 Task: Add an event with the title Casual Presentation Rehearsal and Final Preparation, date '2023/12/12', time 7:00 AM to 9:00 AM, logged in from the account softage.3@softage.netand send the event invitation to softage.6@softage.net and softage.7@softage.net. Set a reminder for the event 15 minutes before
Action: Mouse moved to (118, 107)
Screenshot: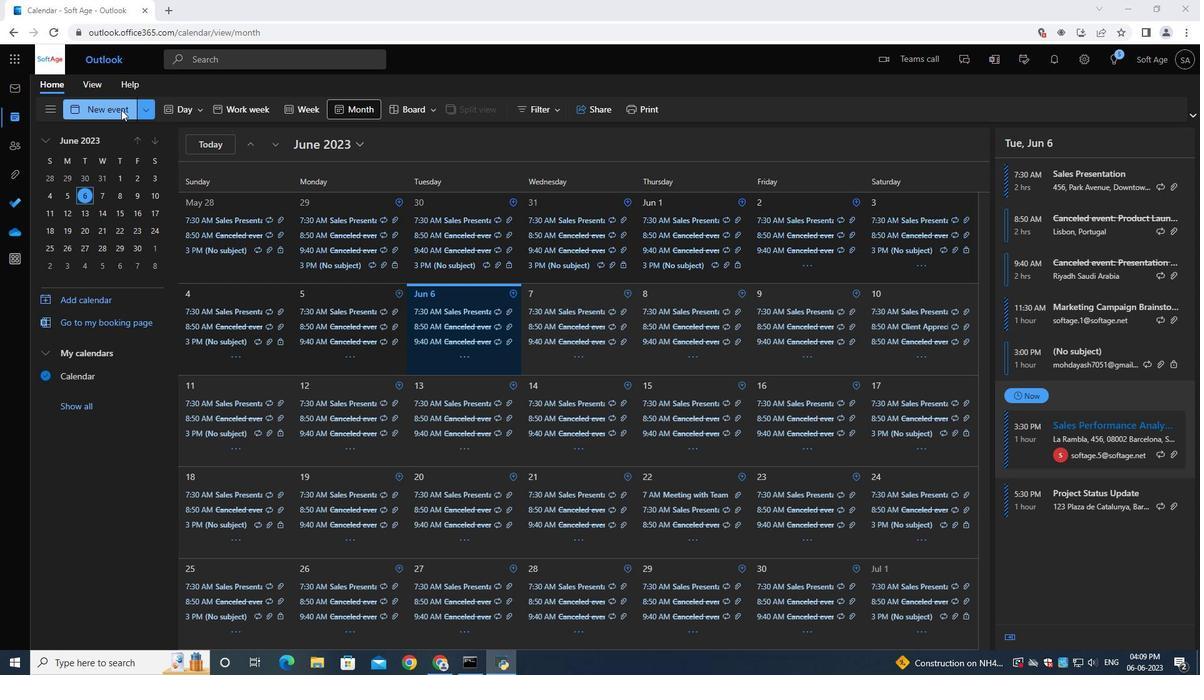 
Action: Mouse pressed left at (118, 107)
Screenshot: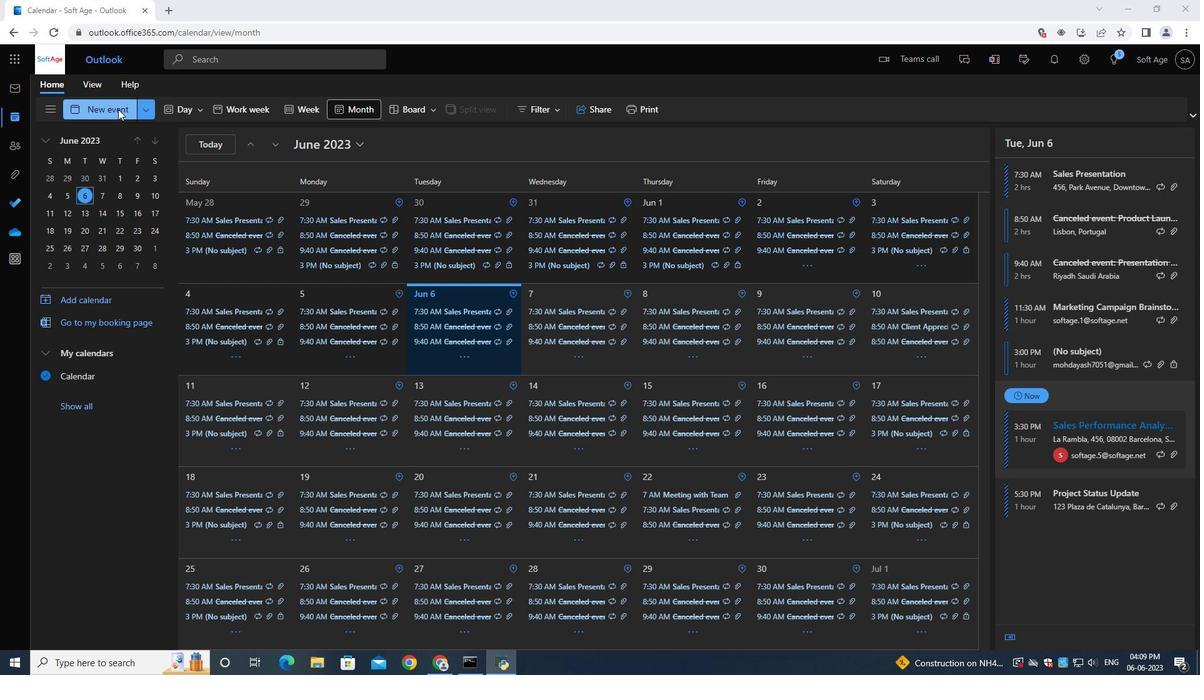 
Action: Mouse moved to (335, 194)
Screenshot: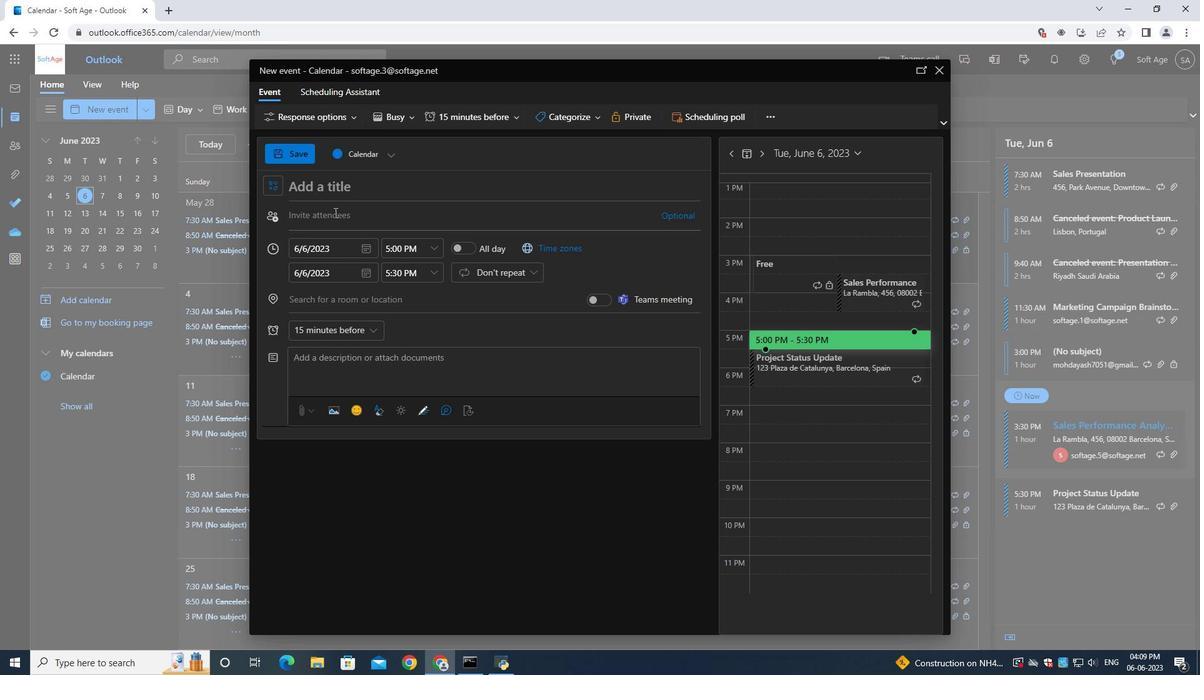 
Action: Mouse pressed left at (335, 194)
Screenshot: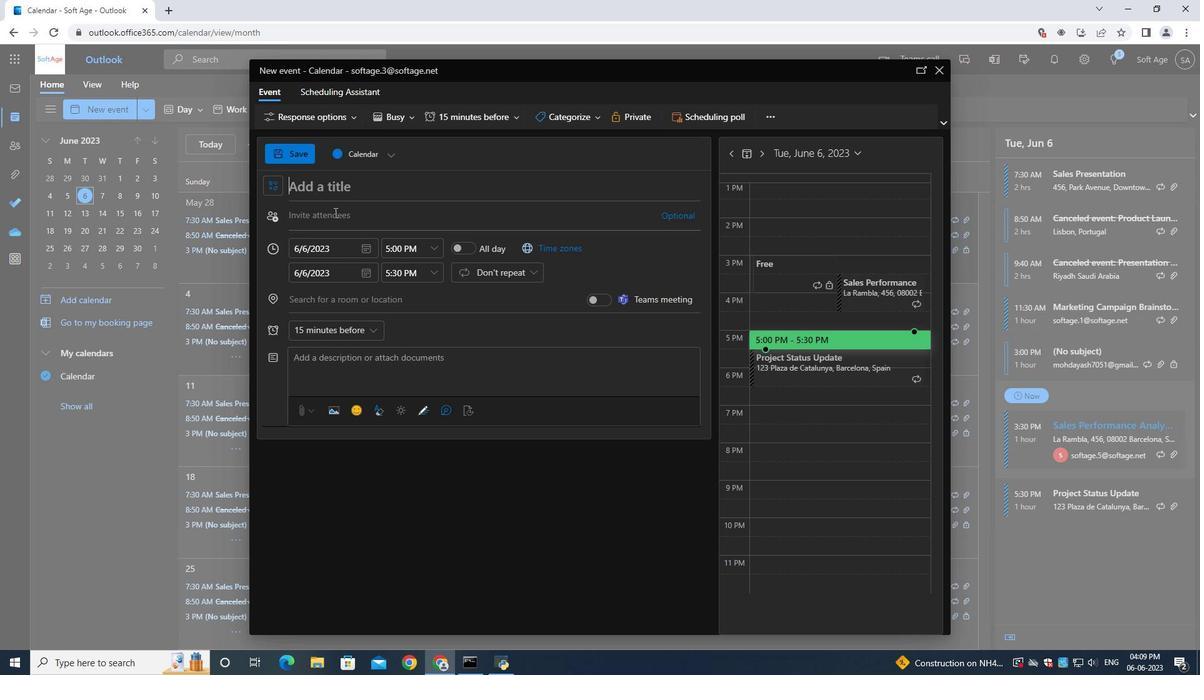 
Action: Key pressed <Key.shift><Key.shift><Key.shift><Key.shift><Key.shift><Key.shift><Key.shift>Casual<Key.space><Key.shift><Key.shift><Key.shift><Key.shift><Key.shift><Key.shift><Key.shift><Key.shift><Key.shift><Key.shift><Key.shift><Key.shift><Key.shift><Key.shift><Key.shift><Key.shift><Key.shift><Key.shift><Key.shift><Key.shift>Presentation<Key.space><Key.shift>P<Key.backspace><Key.shift><Key.shift><Key.shift><Key.shift><Key.shift><Key.shift><Key.shift><Key.shift><Key.shift><Key.shift><Key.shift><Key.shift><Key.shift><Key.shift><Key.shift><Key.shift><Key.shift>Rehearsal<Key.space>and<Key.space><Key.shift><Key.shift><Key.shift><Key.shift><Key.shift><Key.shift><Key.shift>Final<Key.space><Key.shift><Key.shift><Key.shift><Key.shift><Key.shift><Key.shift><Key.shift><Key.shift><Key.shift><Key.shift><Key.shift><Key.shift><Key.shift><Key.shift><Key.shift><Key.shift><Key.shift><Key.shift><Key.shift><Key.shift><Key.shift>Preparation<Key.space>
Screenshot: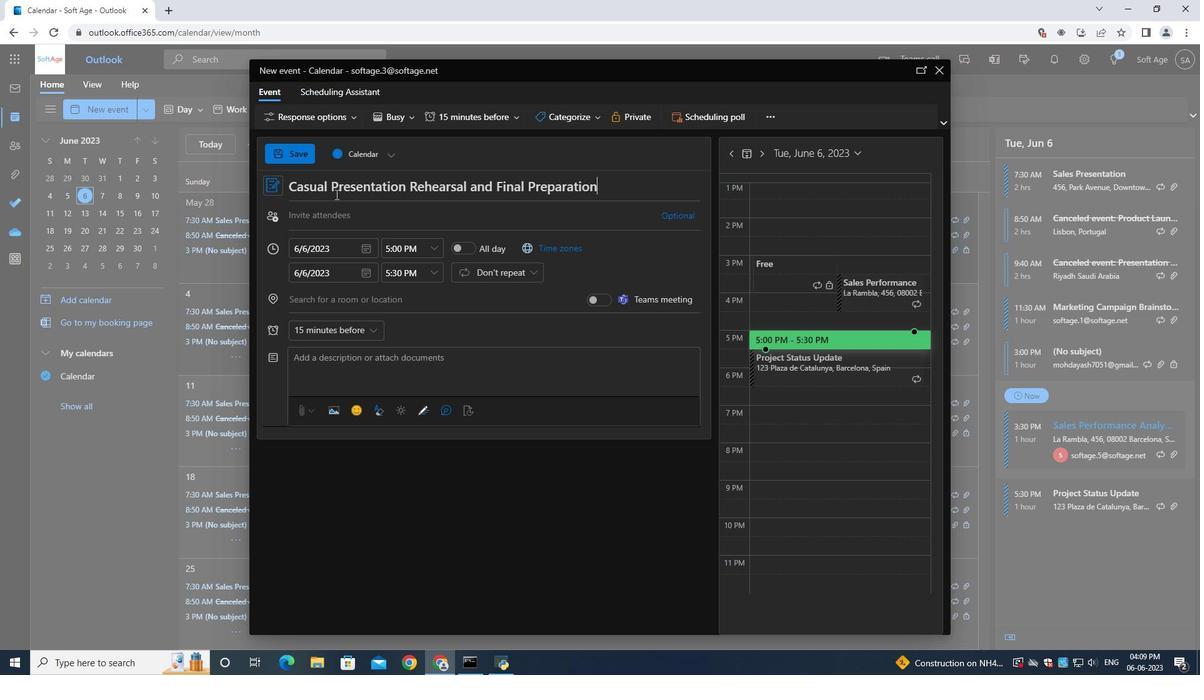 
Action: Mouse moved to (366, 250)
Screenshot: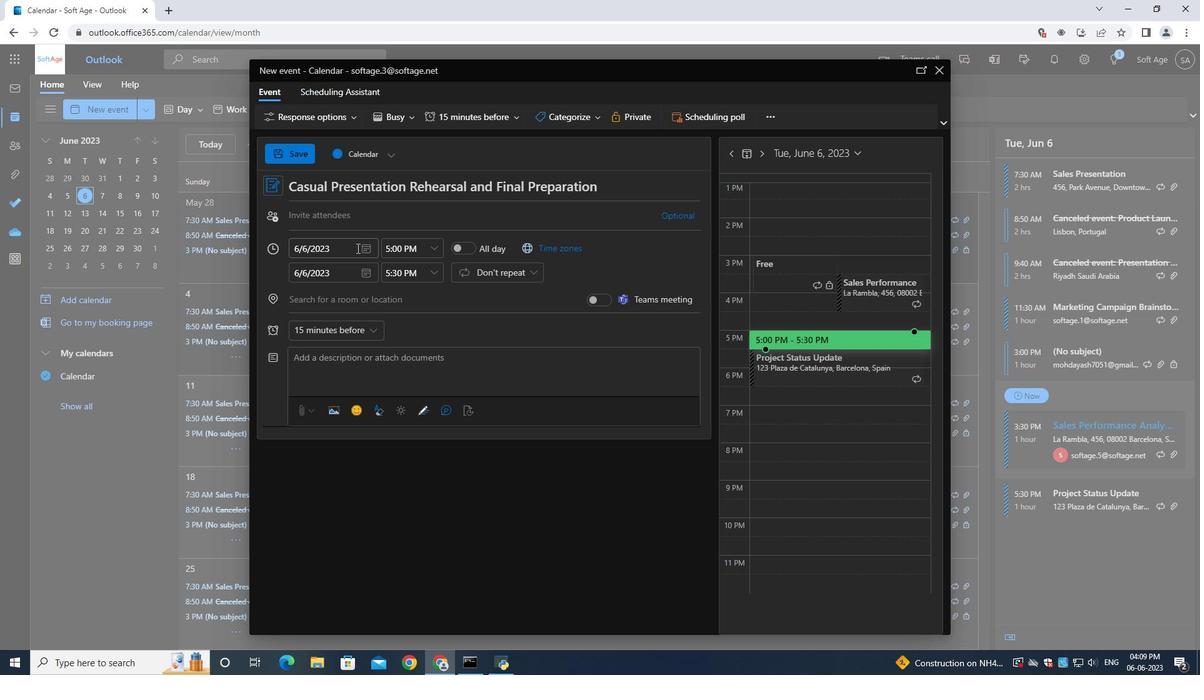 
Action: Mouse pressed left at (366, 250)
Screenshot: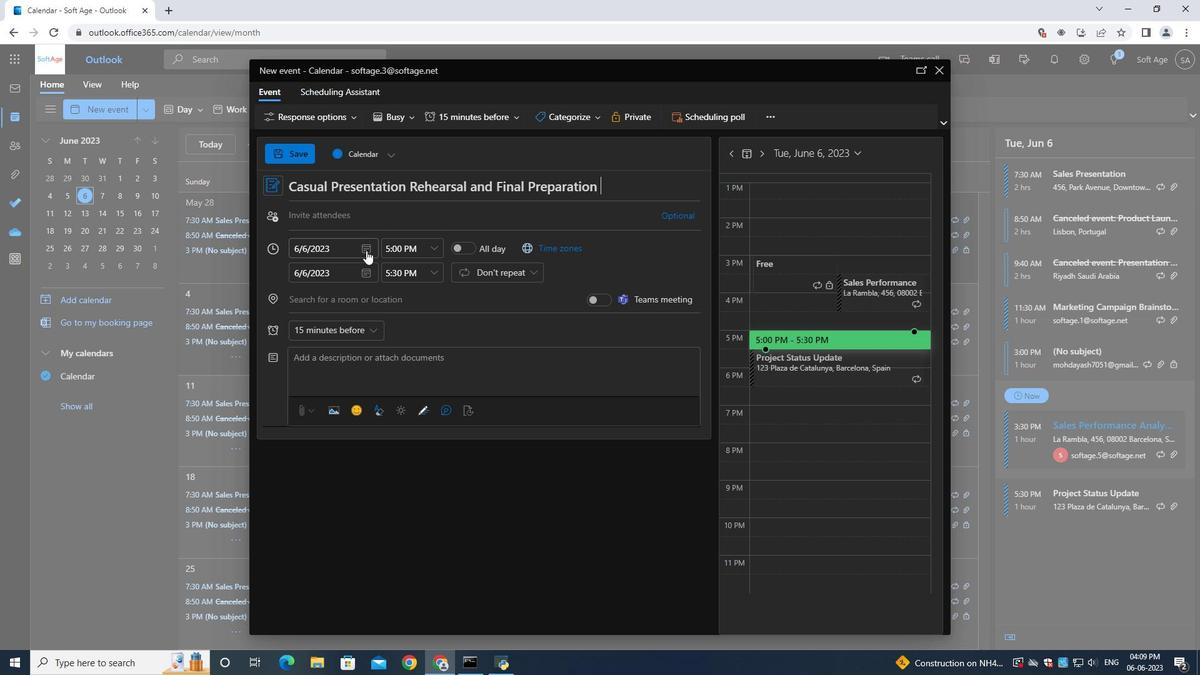 
Action: Mouse moved to (409, 280)
Screenshot: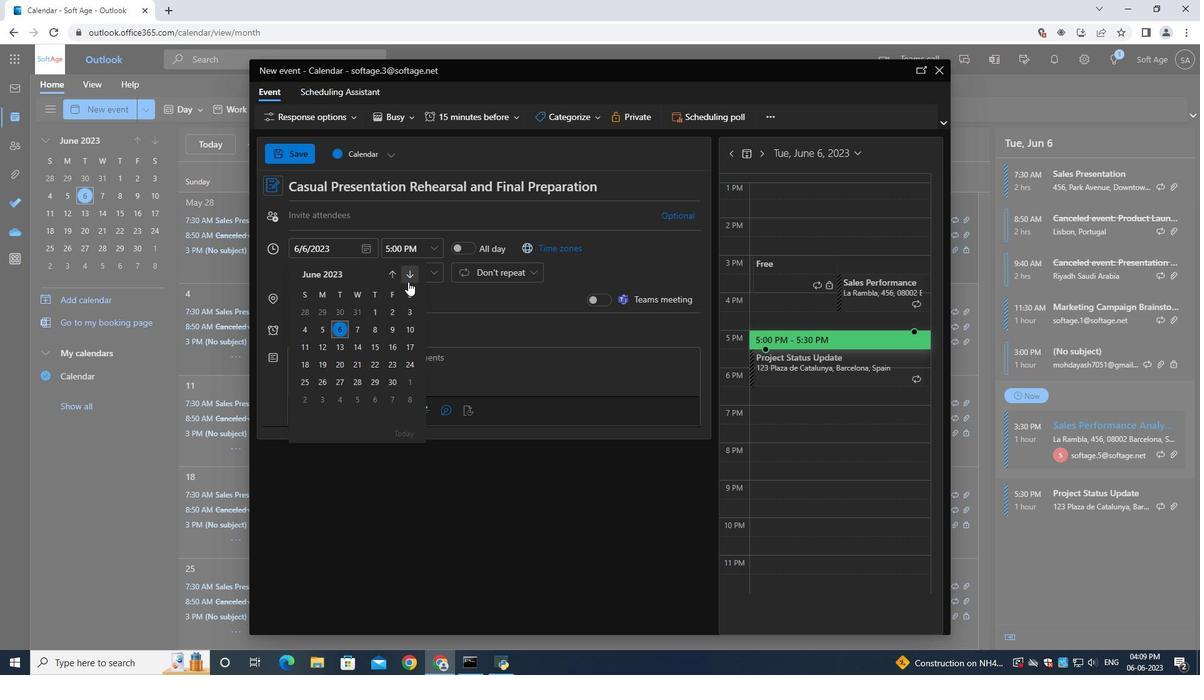 
Action: Mouse pressed left at (409, 280)
Screenshot: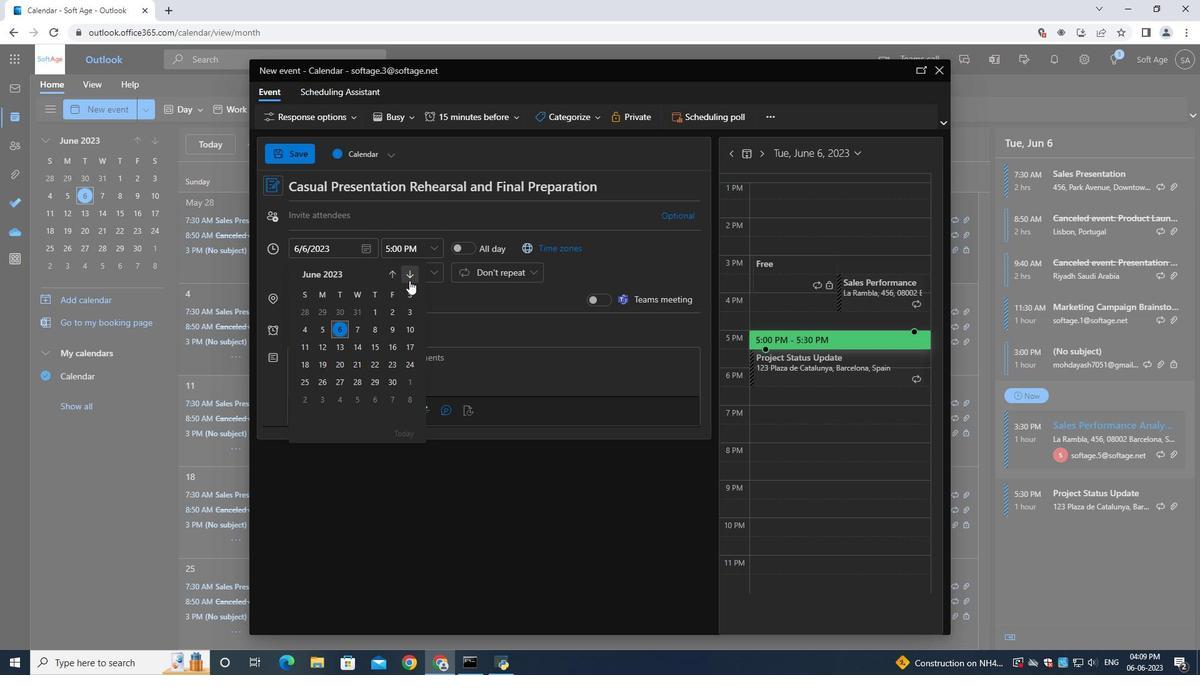 
Action: Mouse moved to (409, 276)
Screenshot: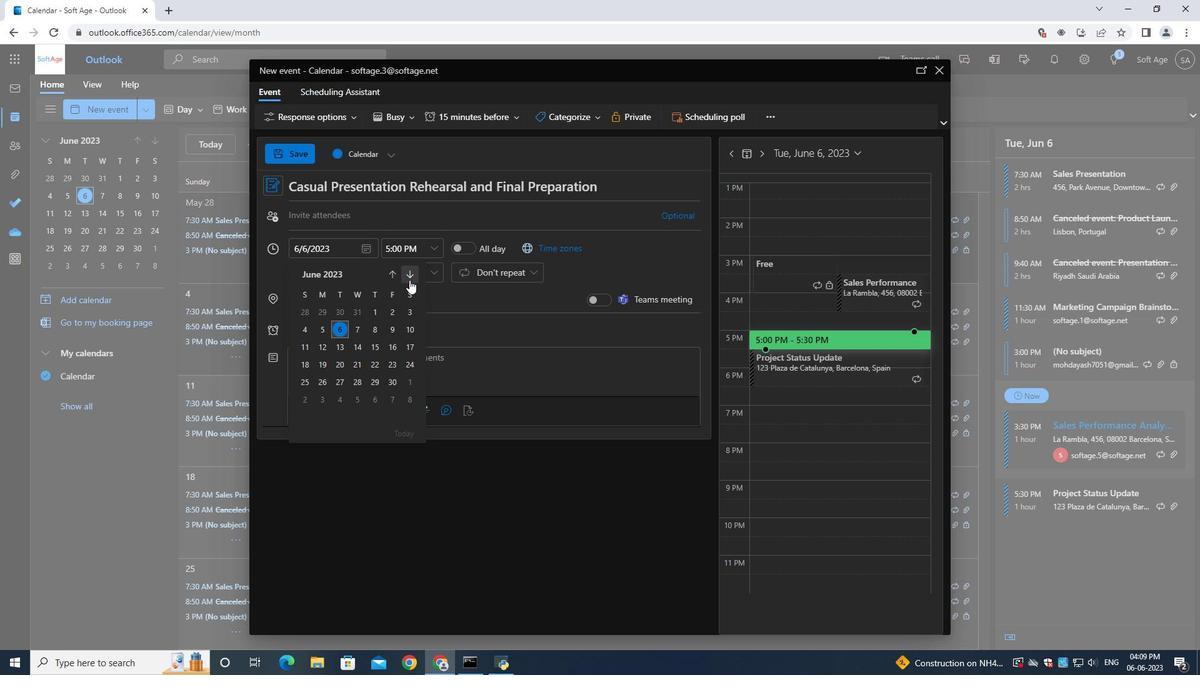 
Action: Mouse pressed left at (409, 276)
Screenshot: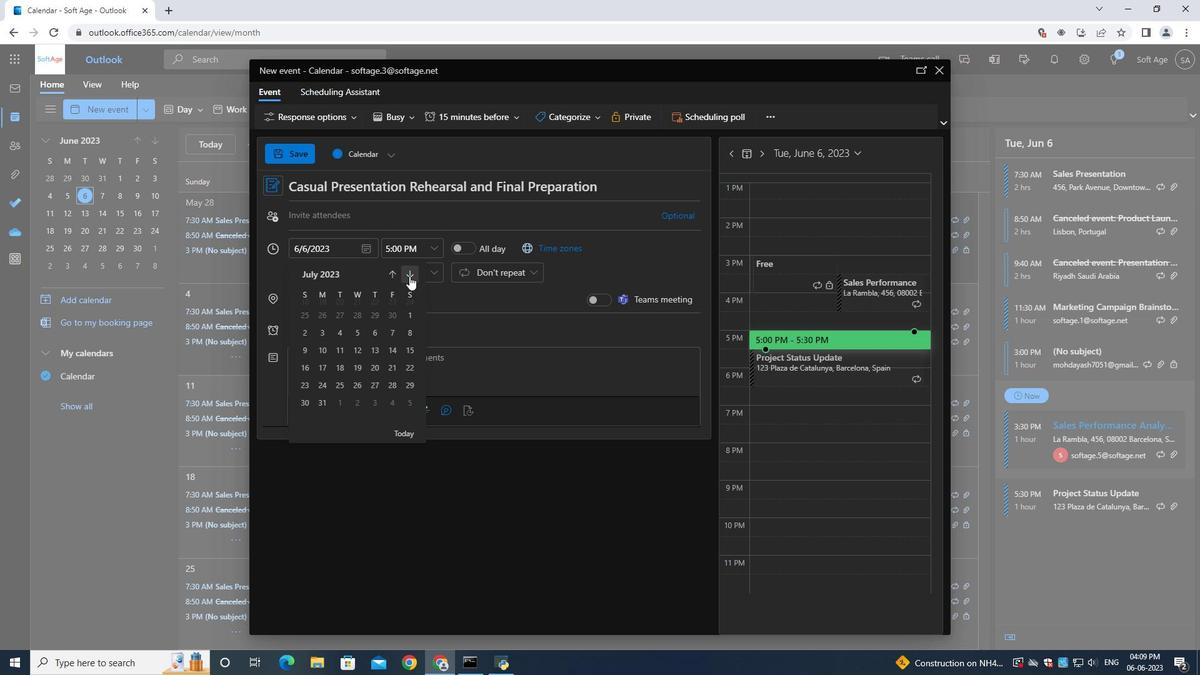 
Action: Mouse pressed left at (409, 276)
Screenshot: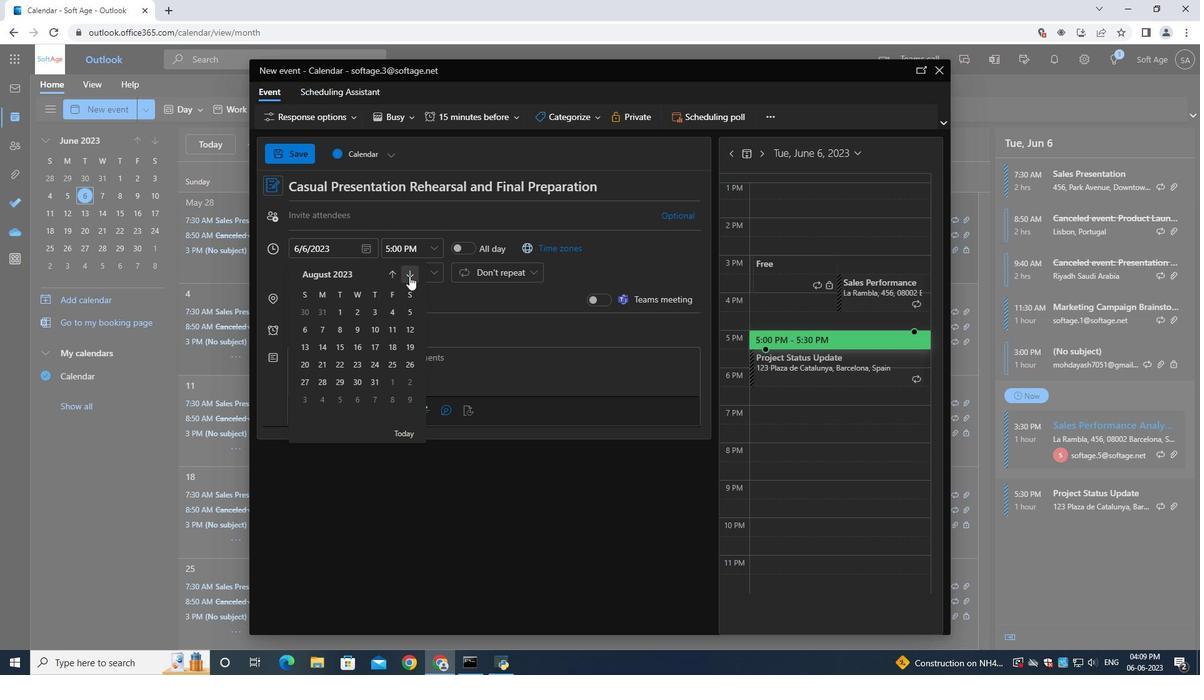 
Action: Mouse pressed left at (409, 276)
Screenshot: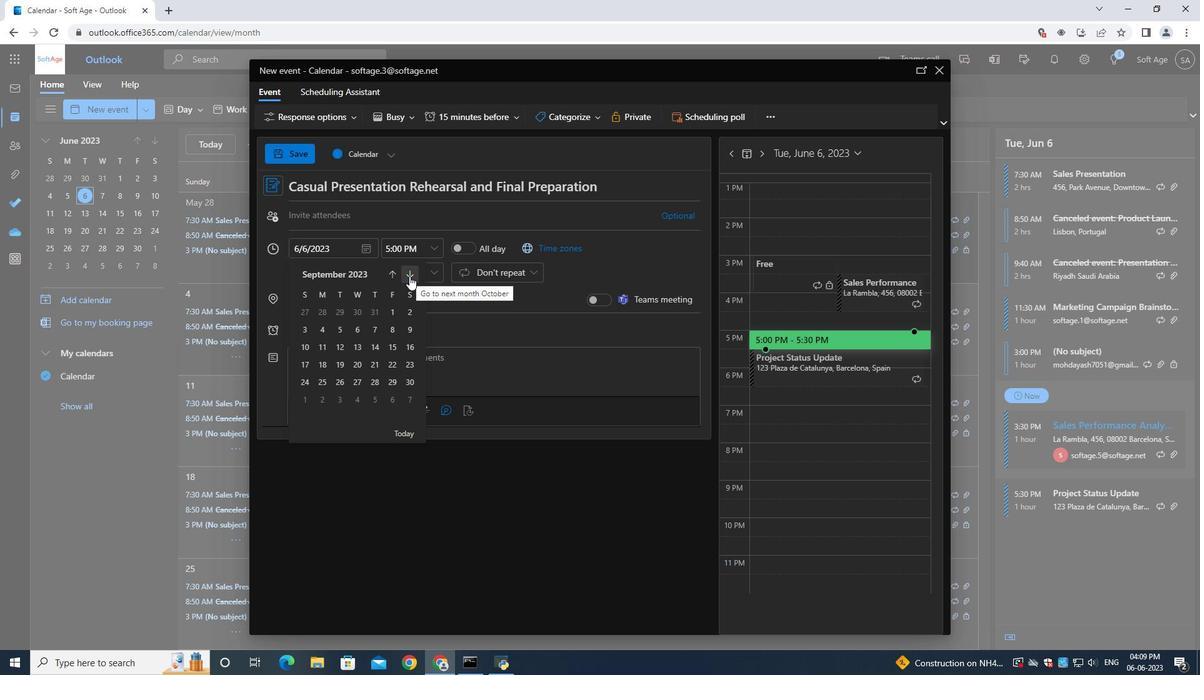 
Action: Mouse pressed left at (409, 276)
Screenshot: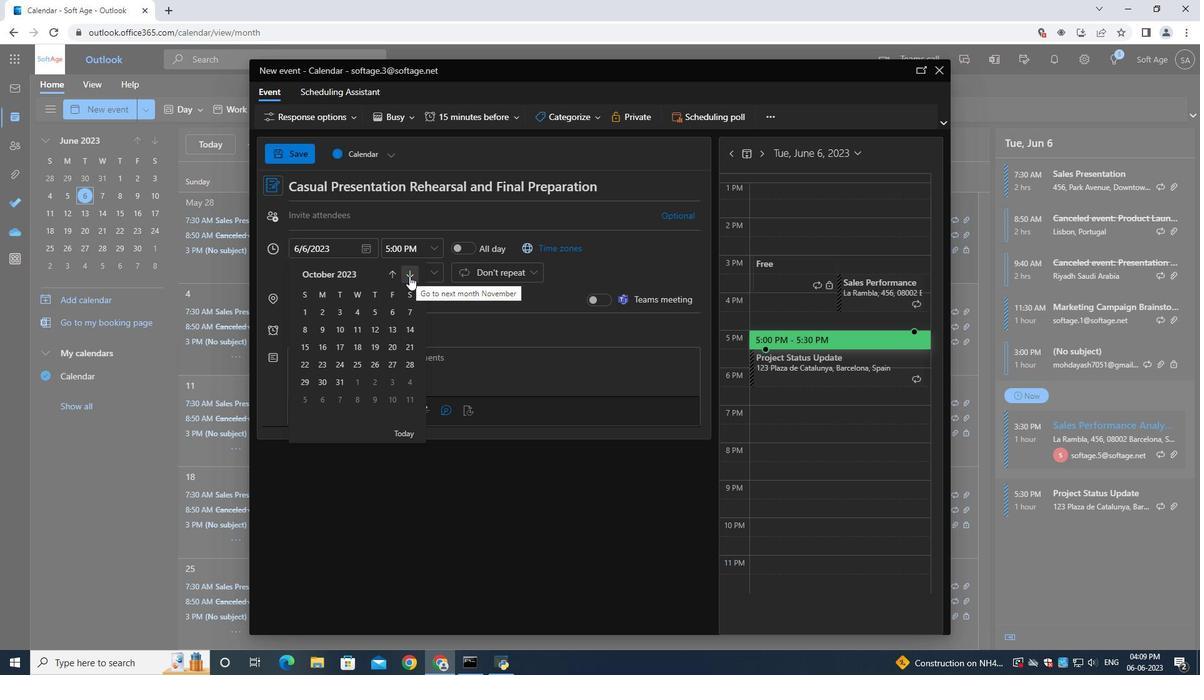 
Action: Mouse pressed left at (409, 276)
Screenshot: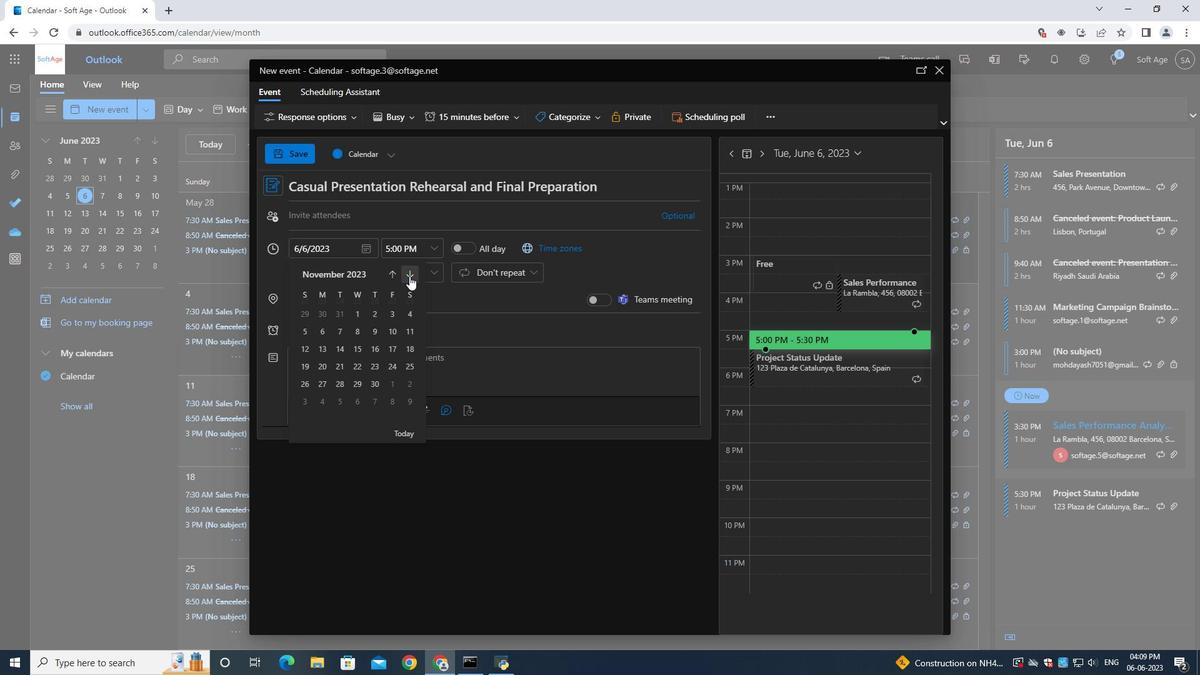 
Action: Mouse moved to (339, 347)
Screenshot: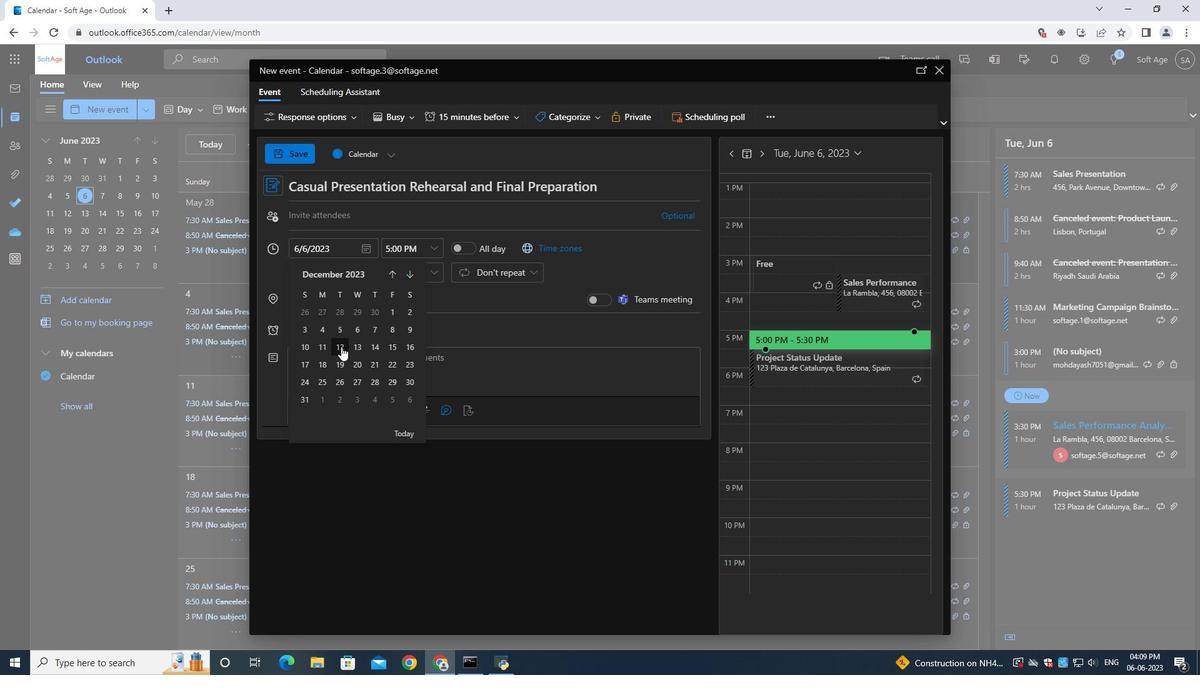 
Action: Mouse pressed left at (339, 347)
Screenshot: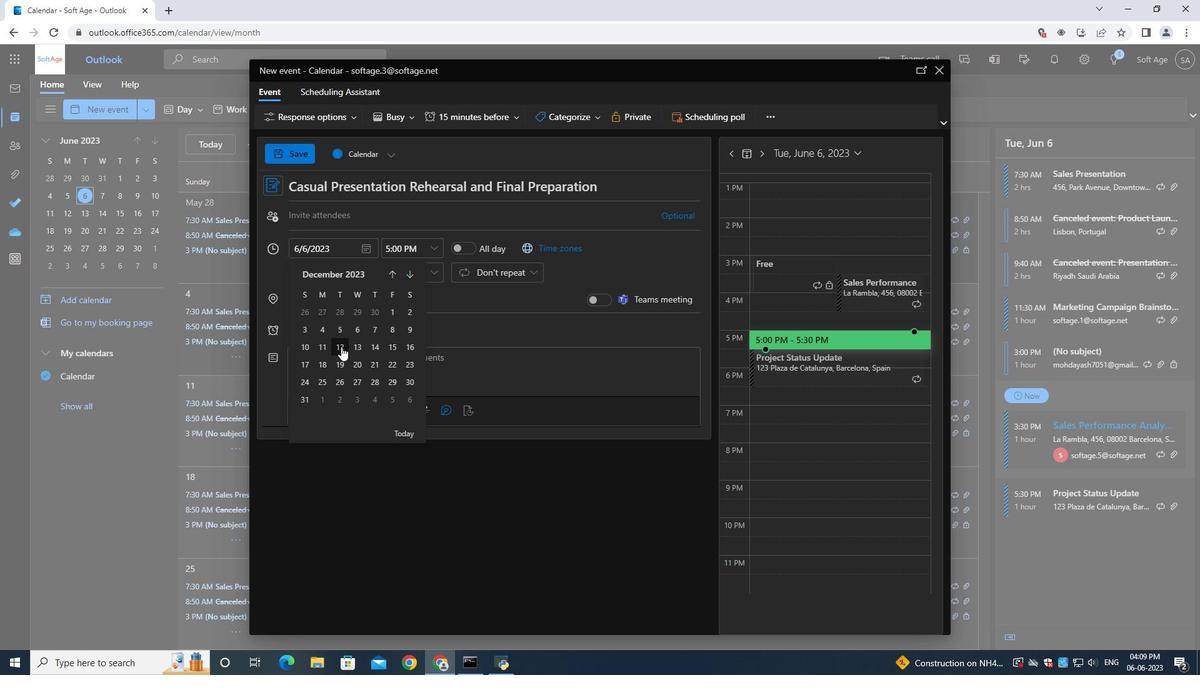 
Action: Mouse moved to (392, 250)
Screenshot: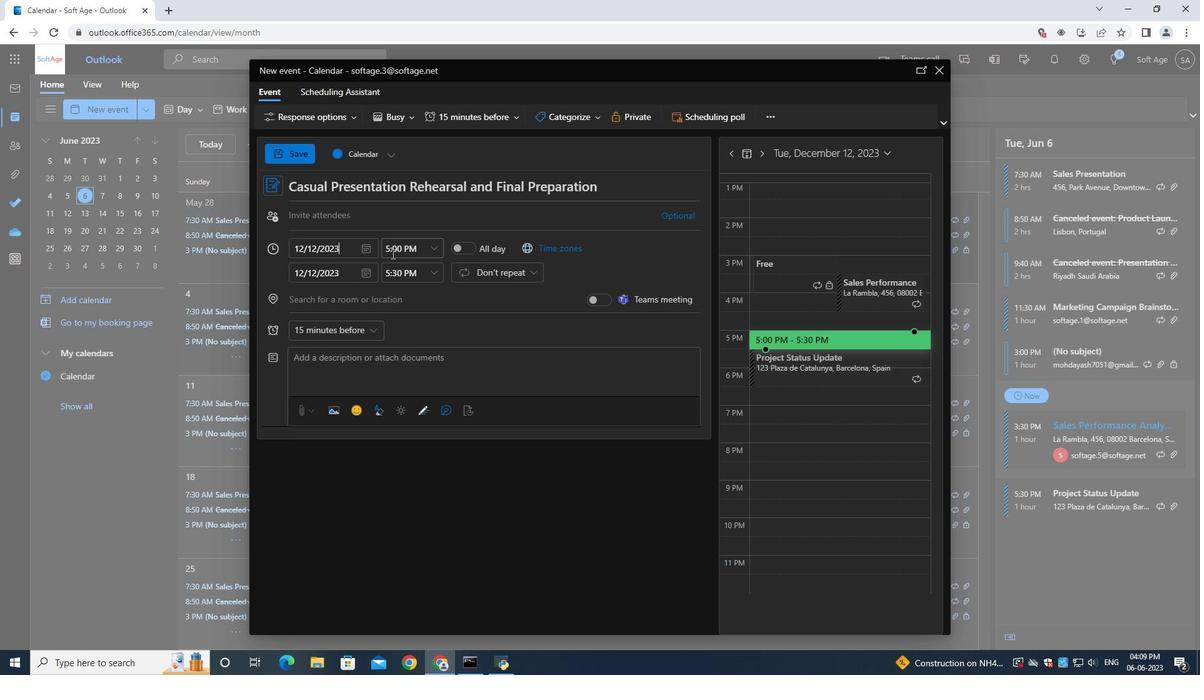 
Action: Mouse pressed left at (392, 250)
Screenshot: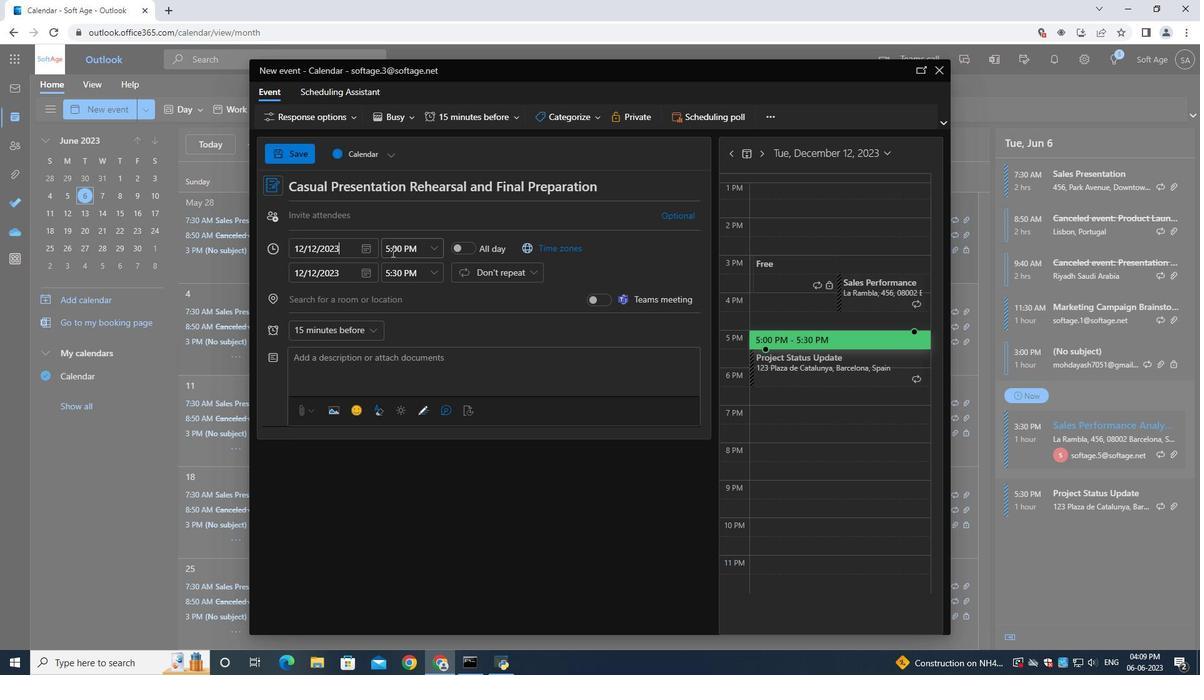 
Action: Mouse moved to (393, 250)
Screenshot: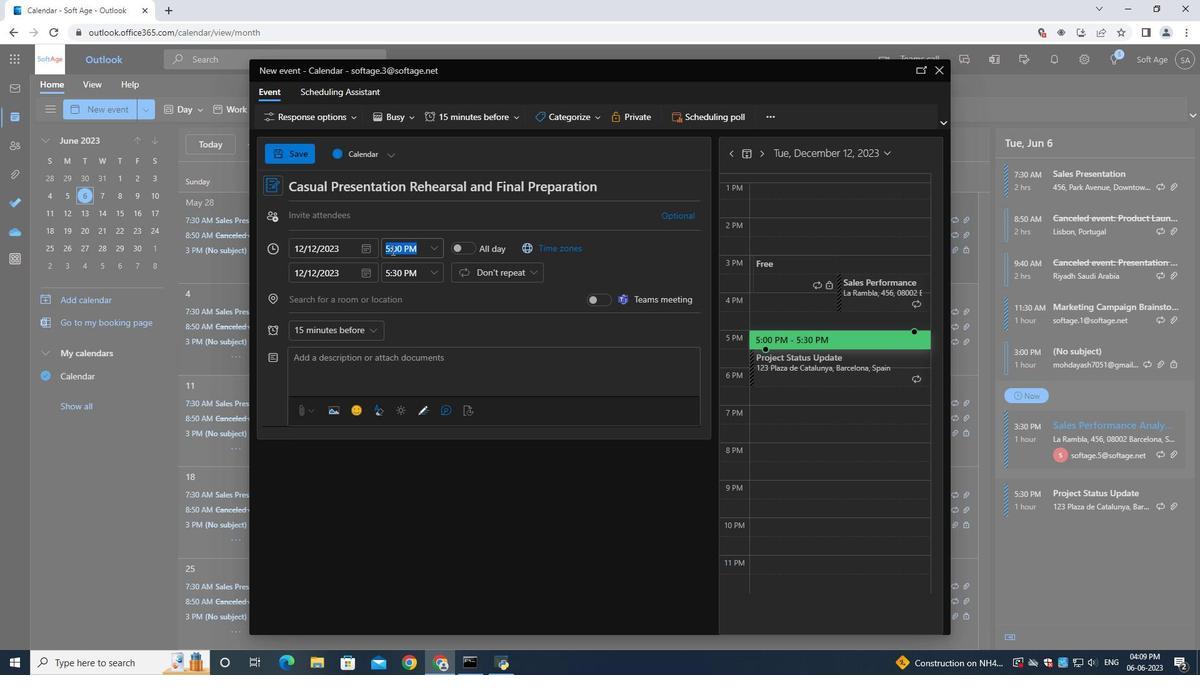 
Action: Key pressed 7<Key.shift_r>:00<Key.shift>AM
Screenshot: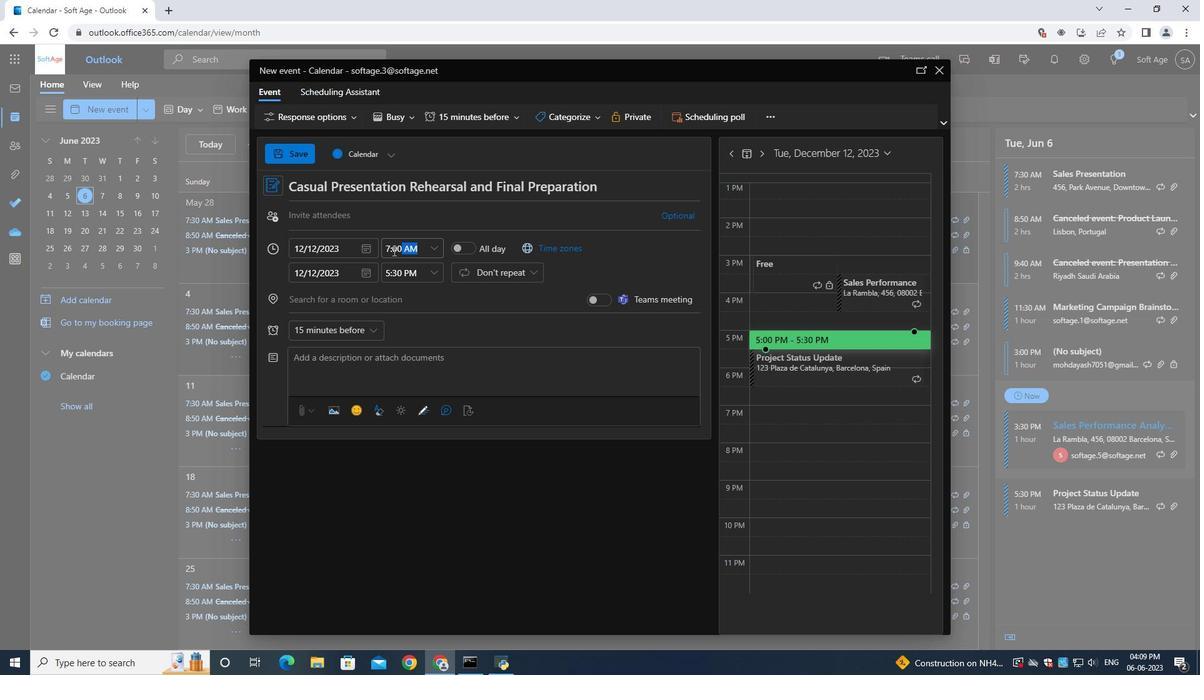 
Action: Mouse moved to (394, 278)
Screenshot: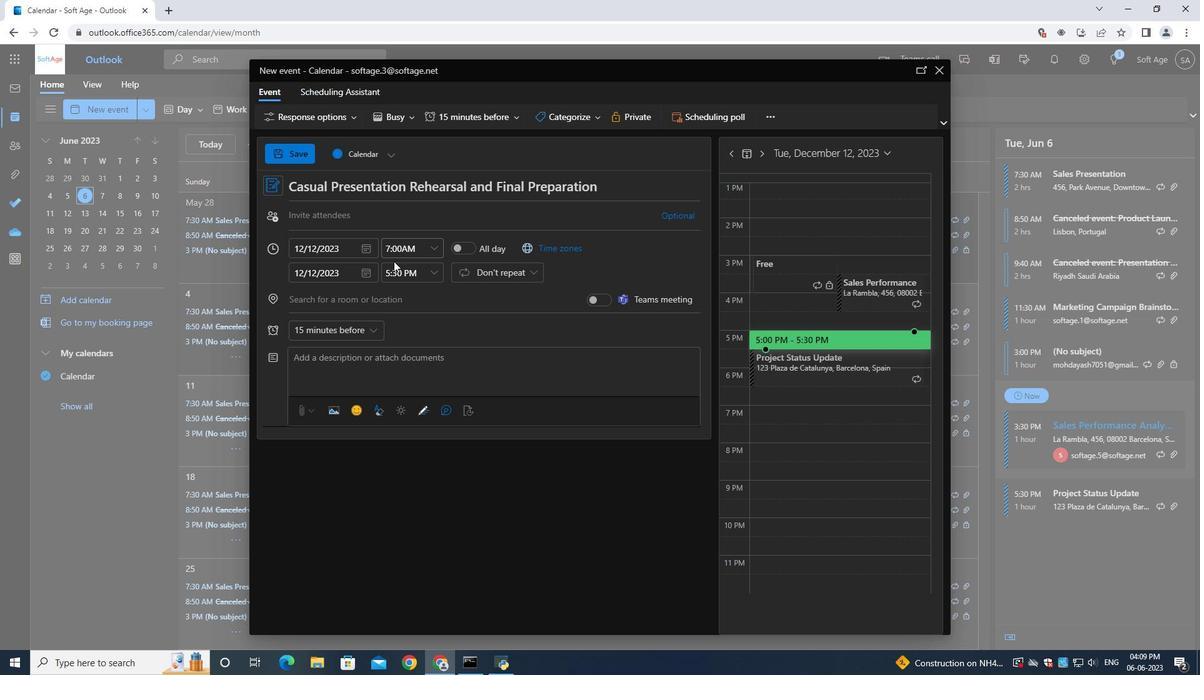 
Action: Mouse pressed left at (394, 278)
Screenshot: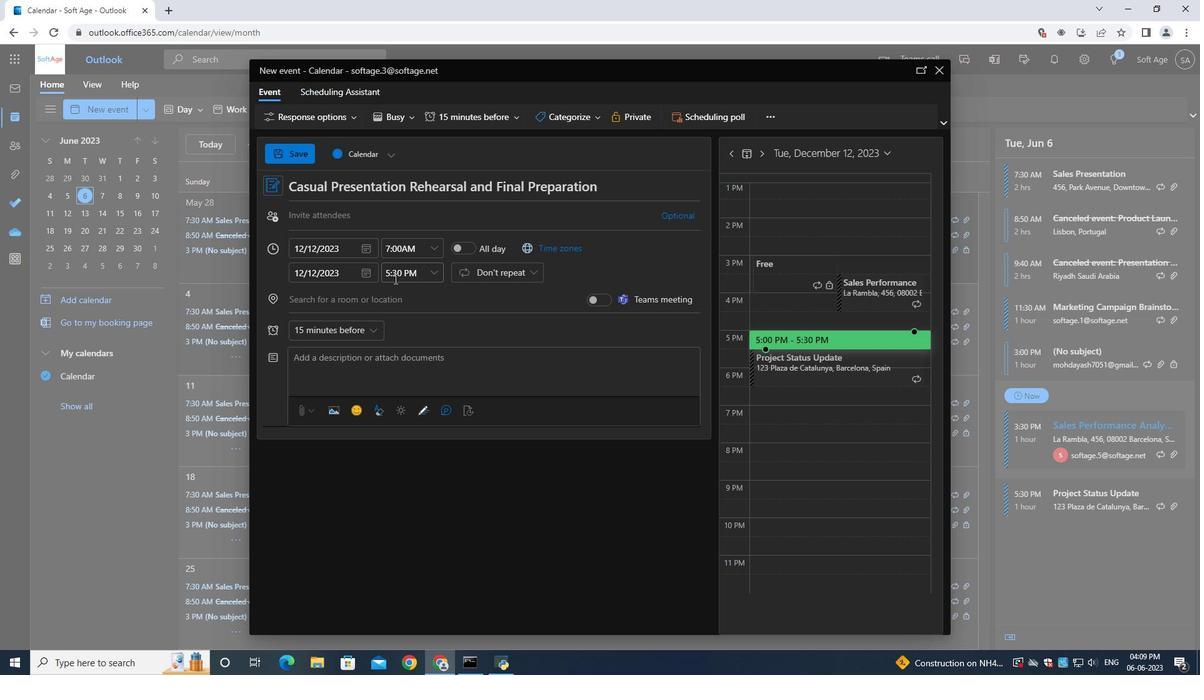 
Action: Key pressed 9<Key.shift_r>:00<Key.shift>AM
Screenshot: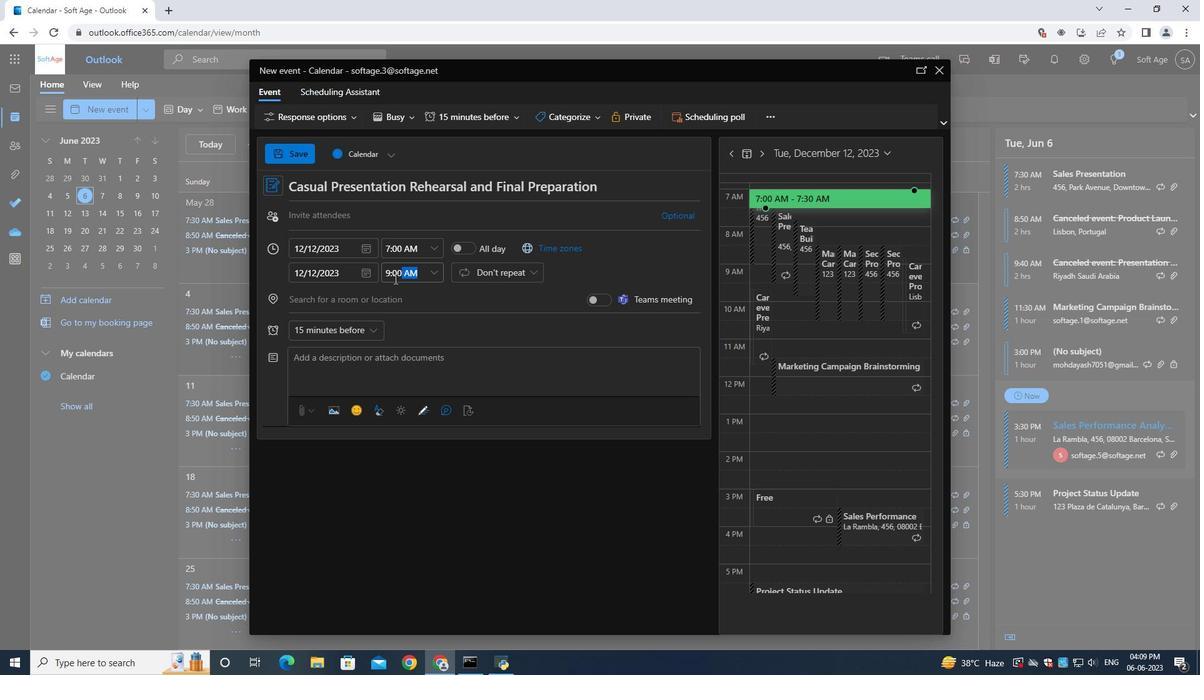 
Action: Mouse moved to (315, 217)
Screenshot: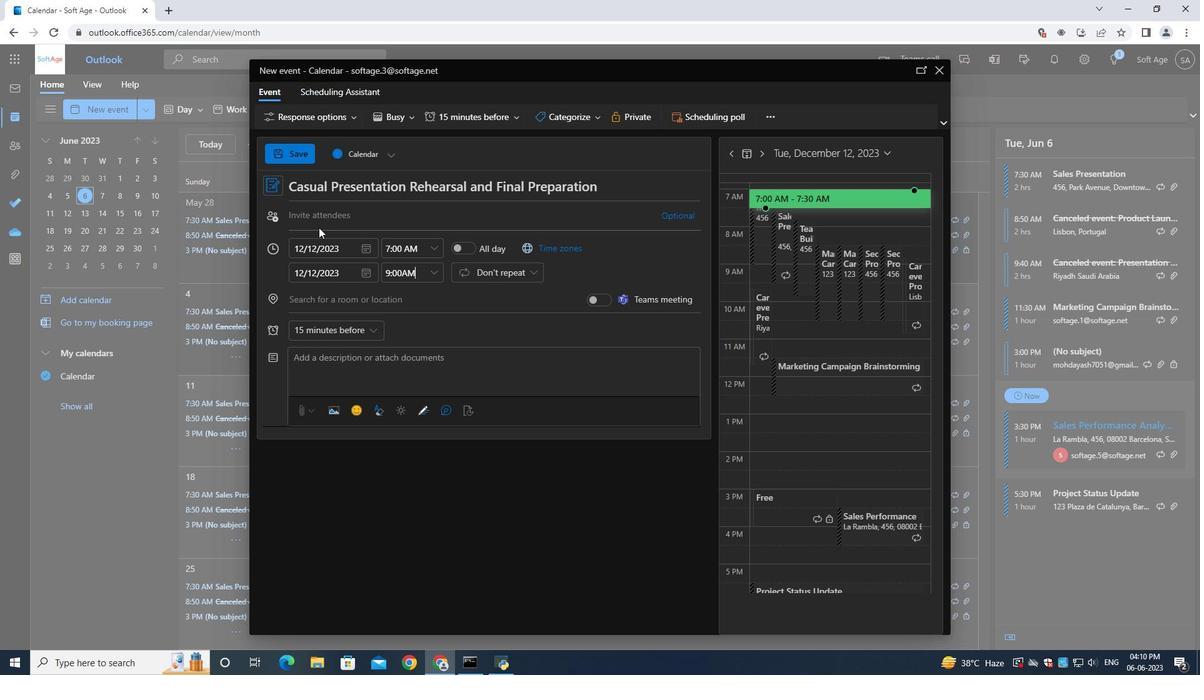 
Action: Mouse pressed left at (315, 217)
Screenshot: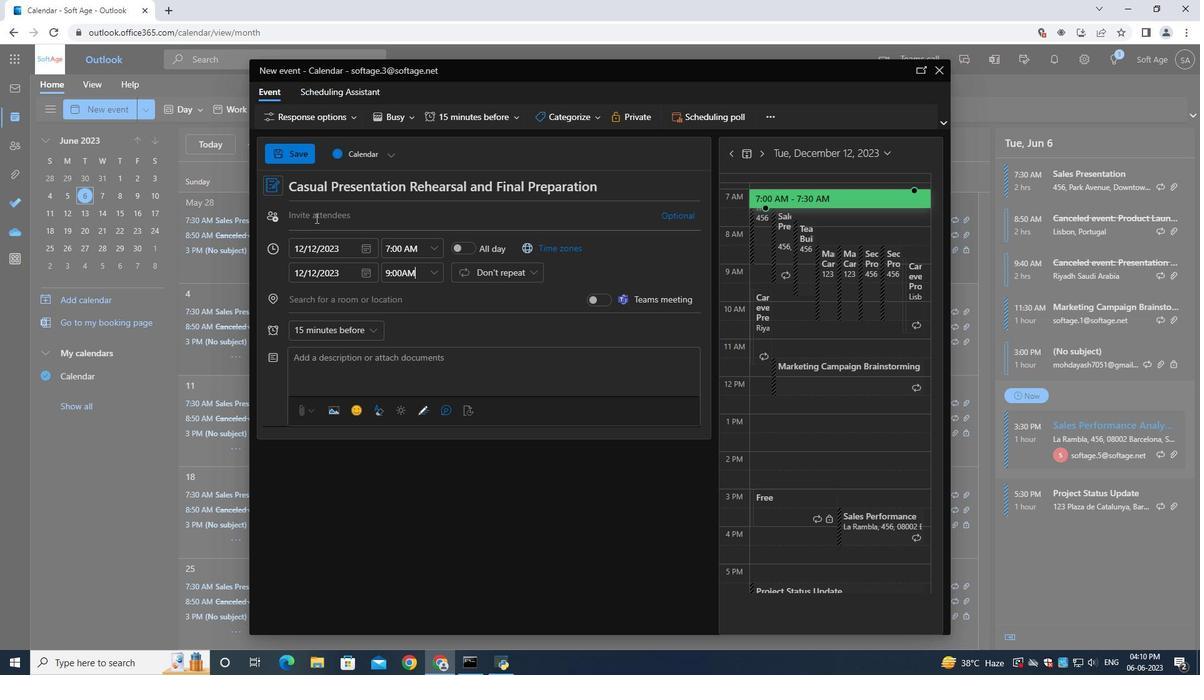 
Action: Mouse moved to (317, 217)
Screenshot: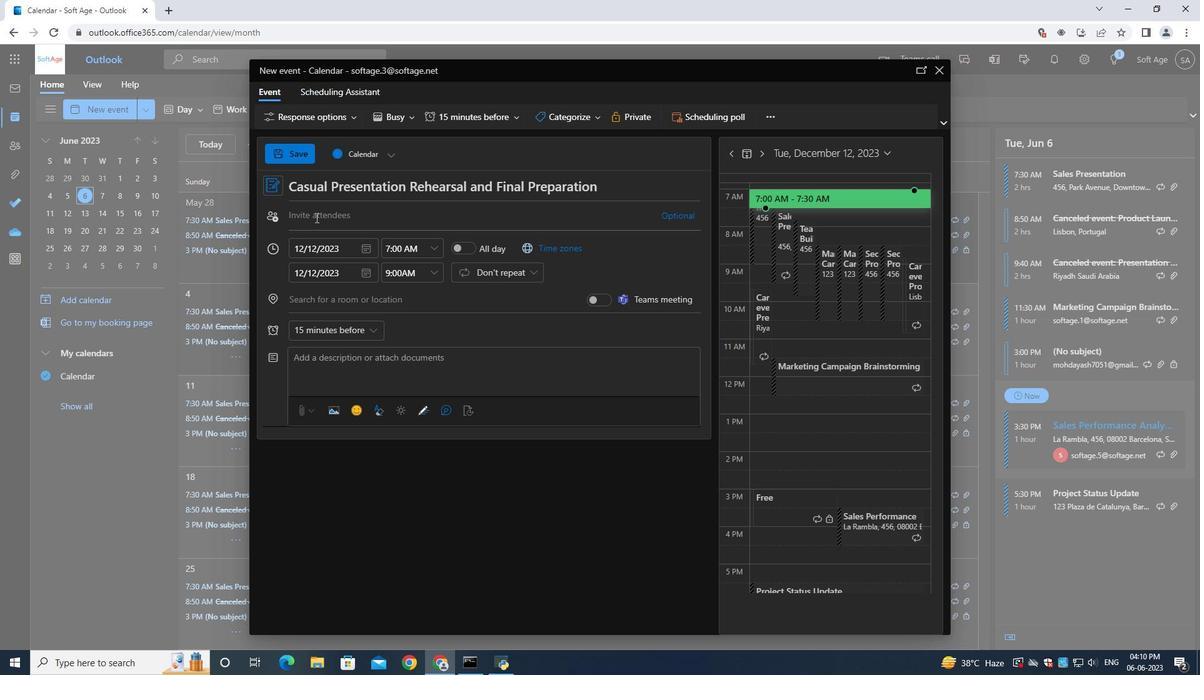 
Action: Key pressed softage.6<Key.shift>@softage.net
Screenshot: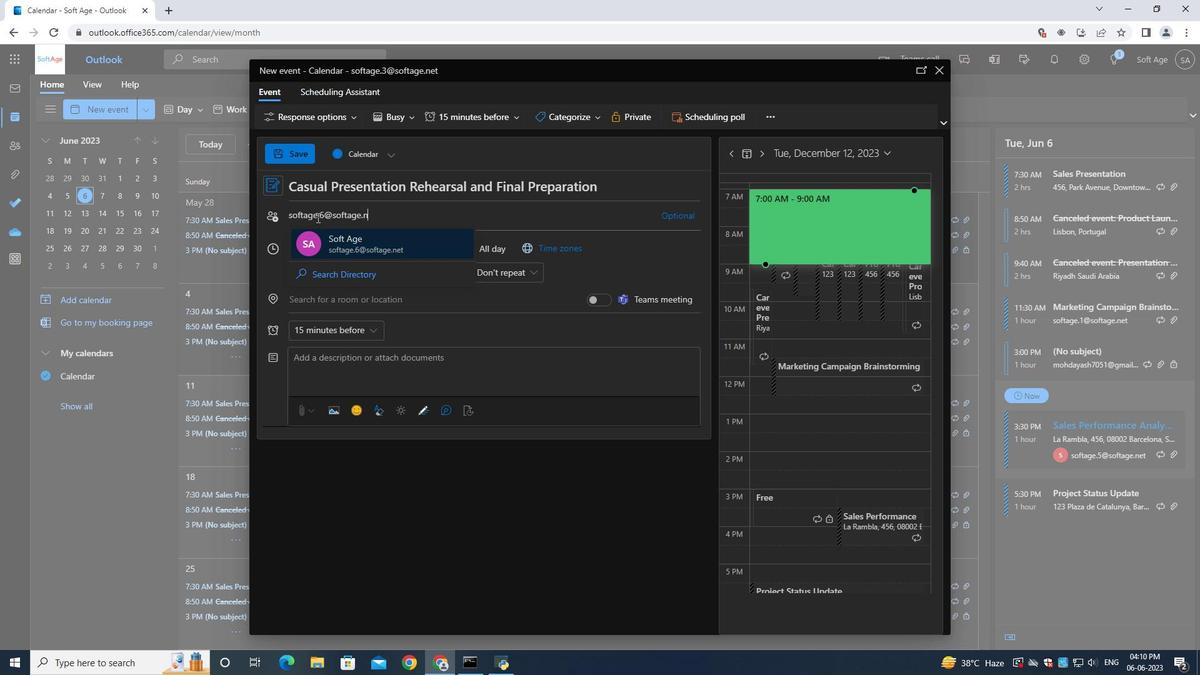 
Action: Mouse moved to (352, 237)
Screenshot: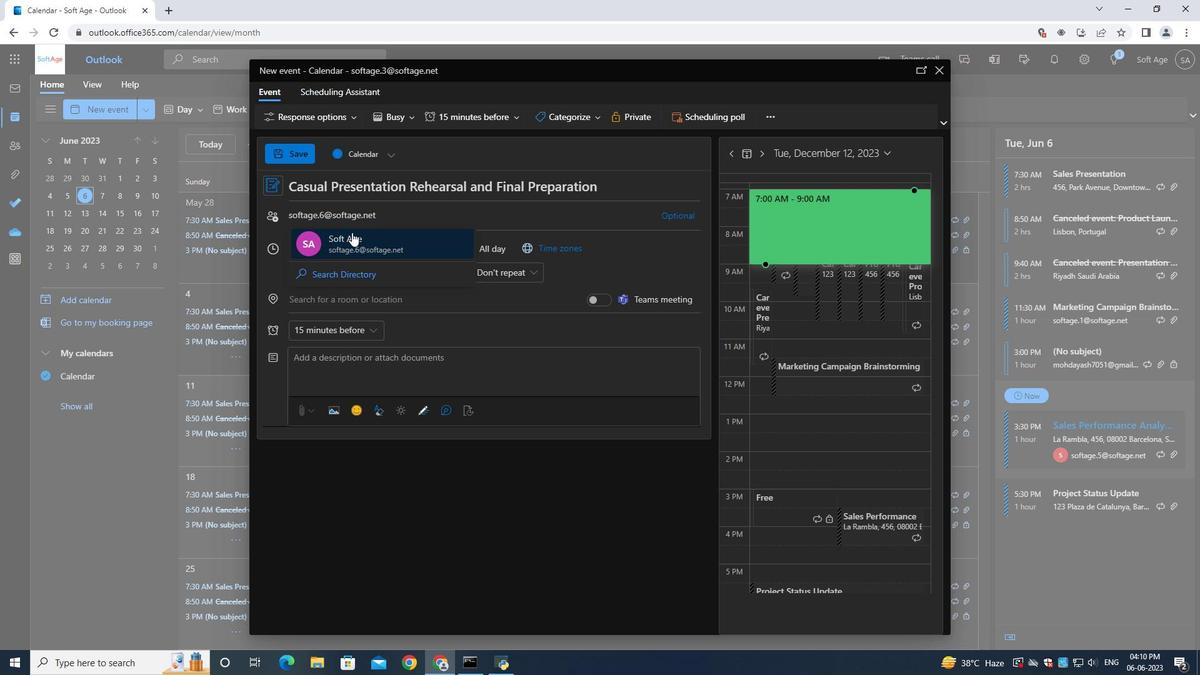 
Action: Mouse pressed left at (352, 237)
Screenshot: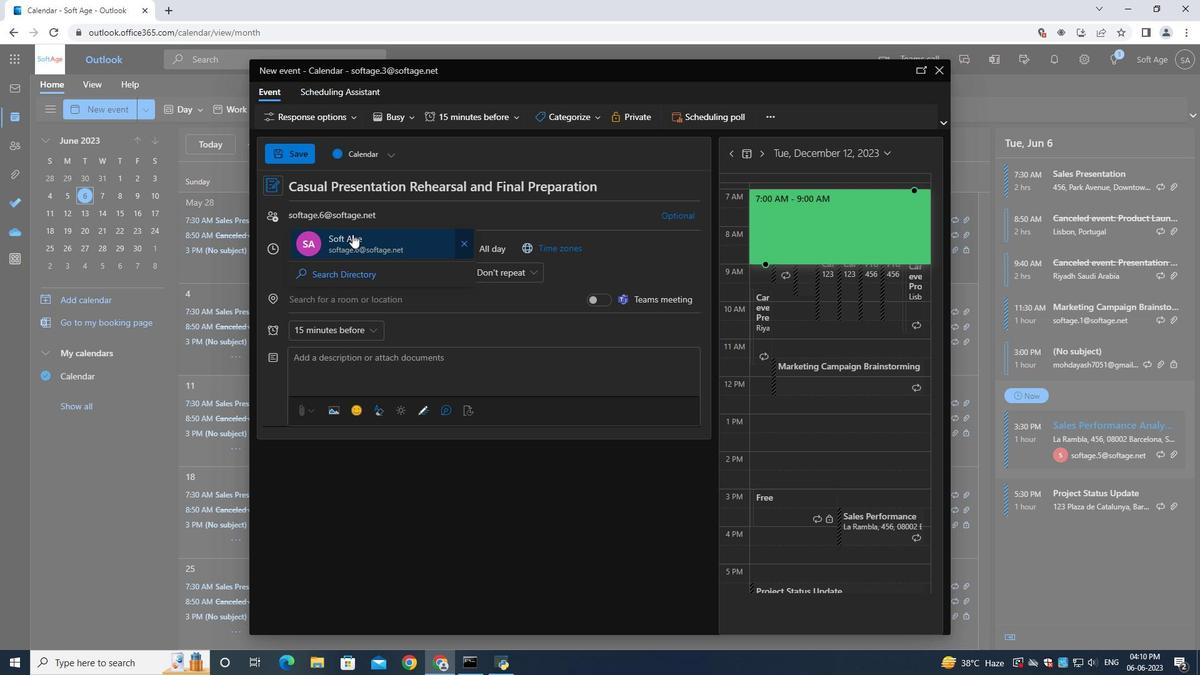 
Action: Mouse moved to (352, 237)
Screenshot: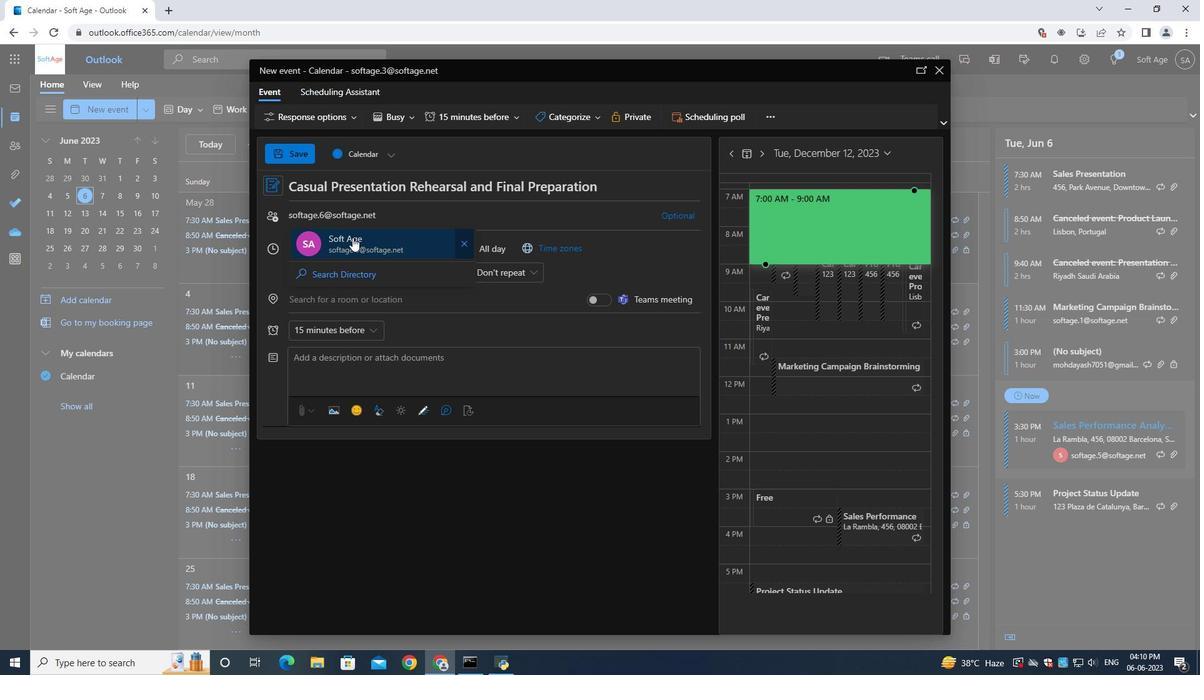 
Action: Key pressed softage.7<Key.shift>@softage.net
Screenshot: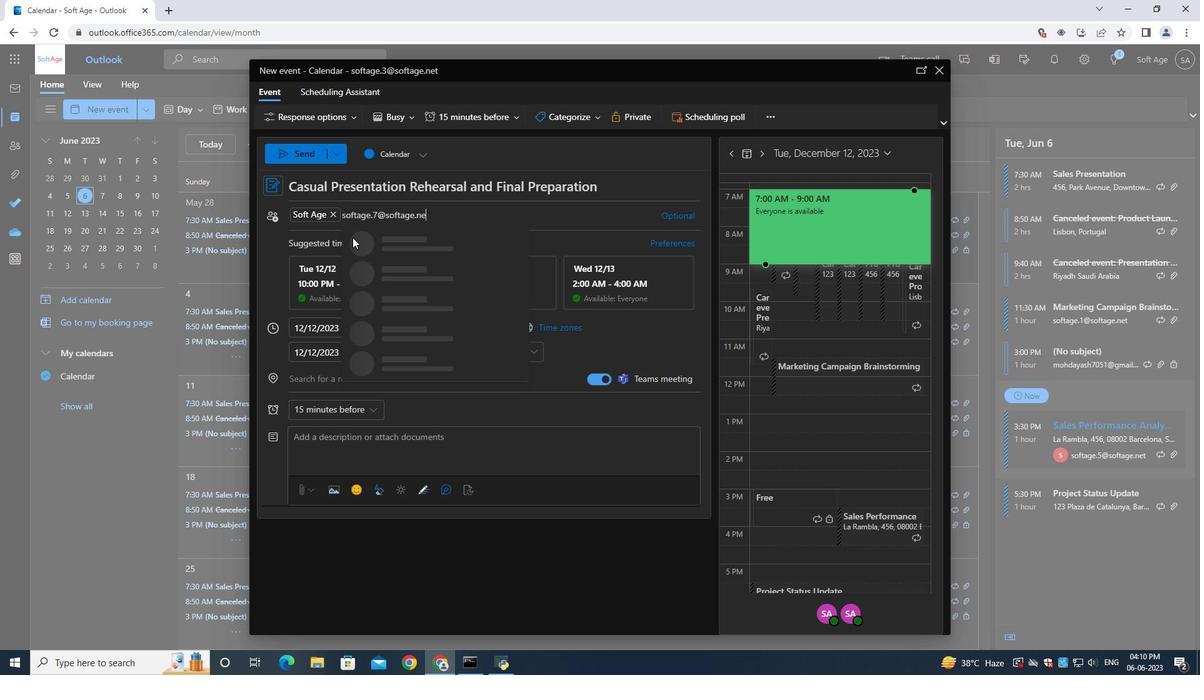 
Action: Mouse moved to (398, 240)
Screenshot: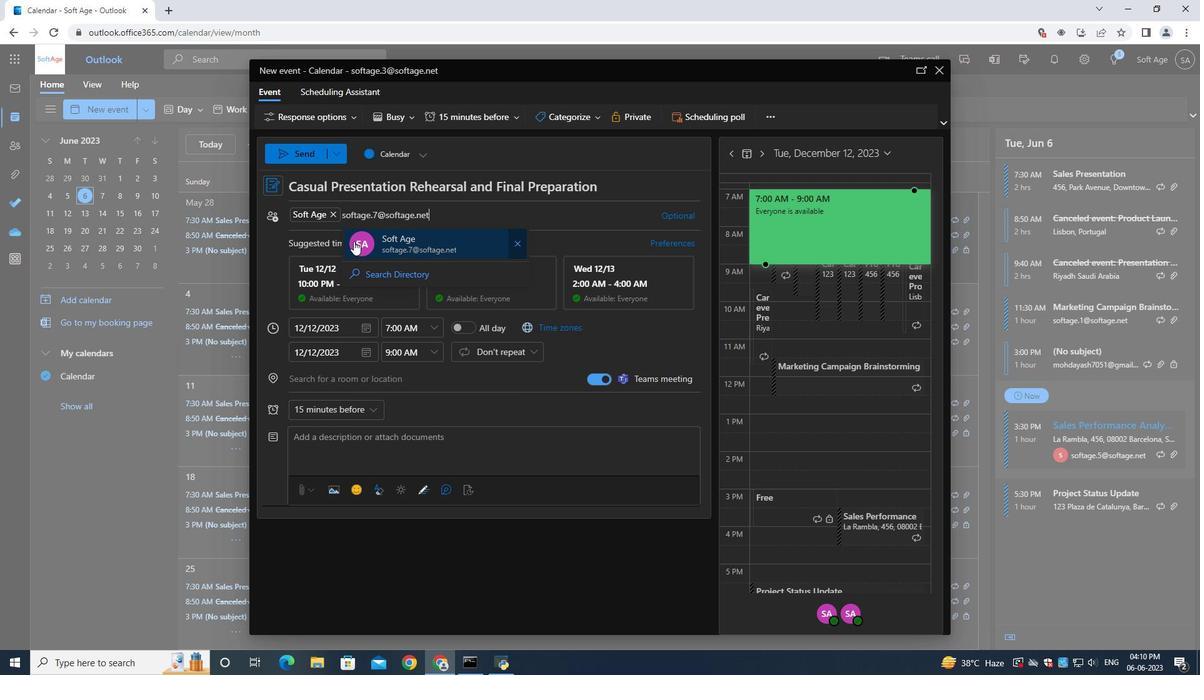 
Action: Mouse pressed left at (398, 240)
Screenshot: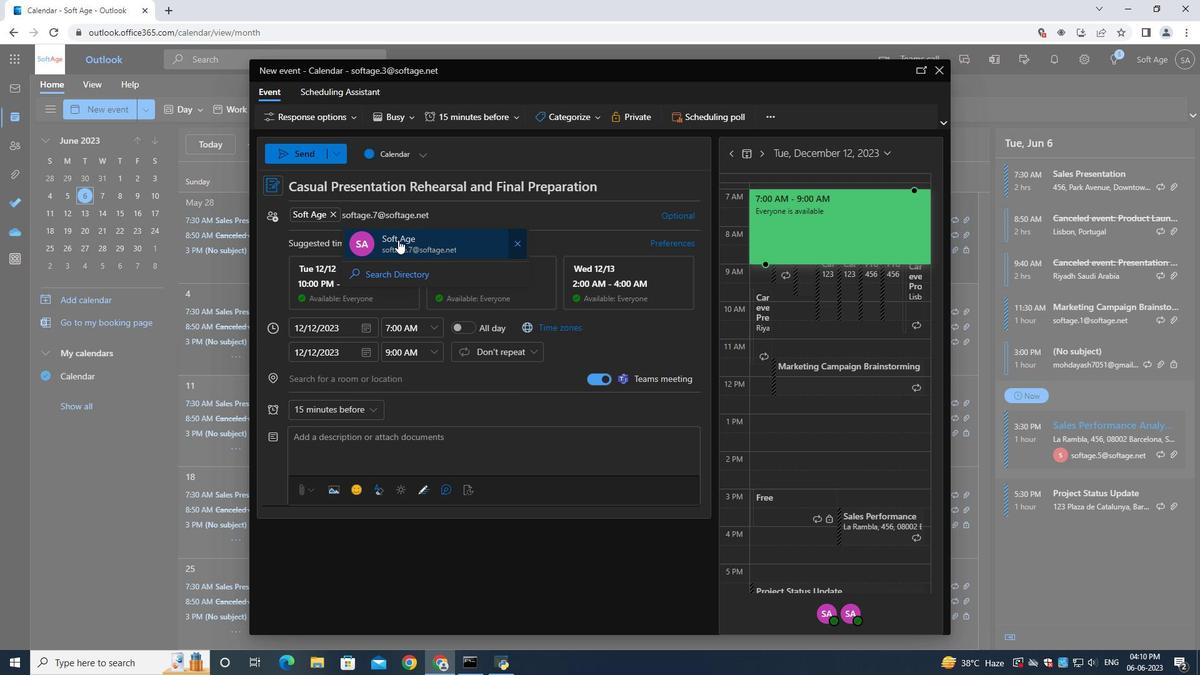 
Action: Mouse moved to (340, 405)
Screenshot: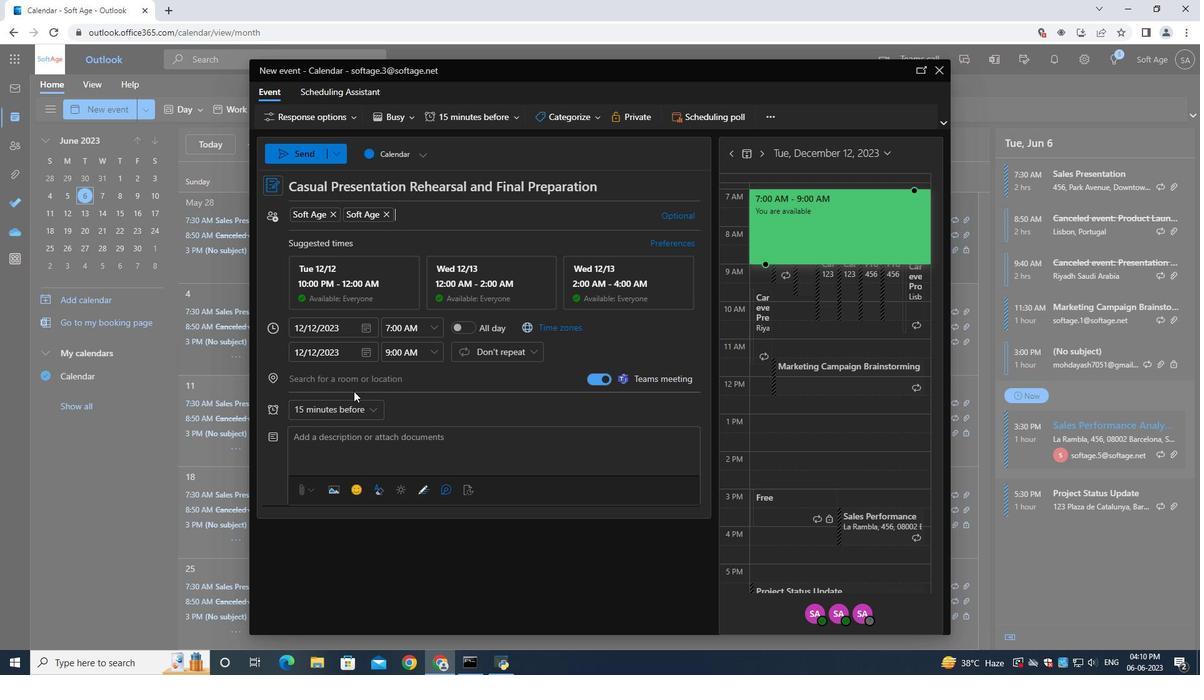 
Action: Mouse pressed left at (340, 405)
Screenshot: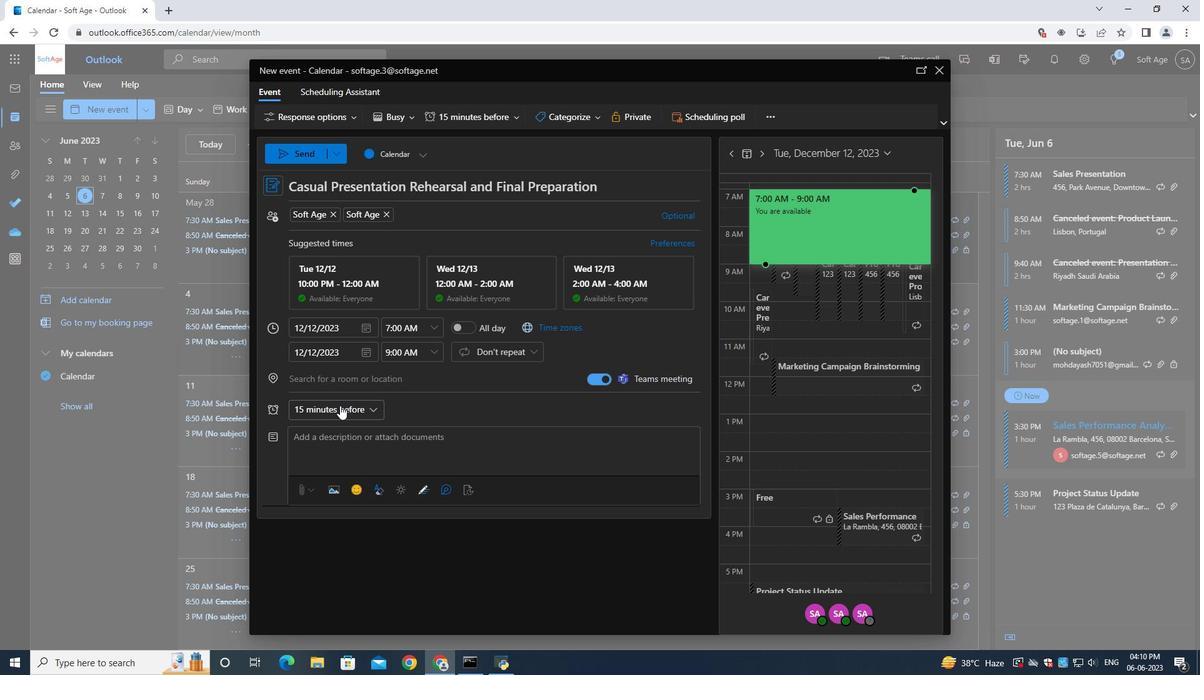 
Action: Mouse moved to (339, 405)
Screenshot: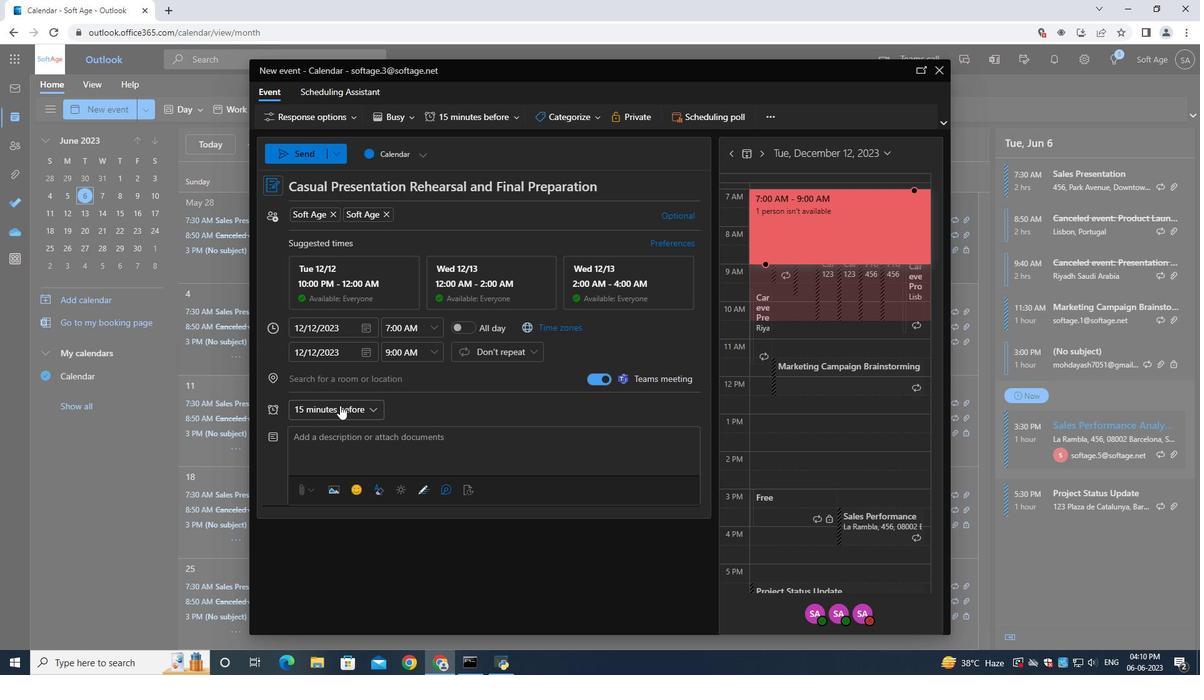 
Action: Mouse pressed left at (339, 405)
Screenshot: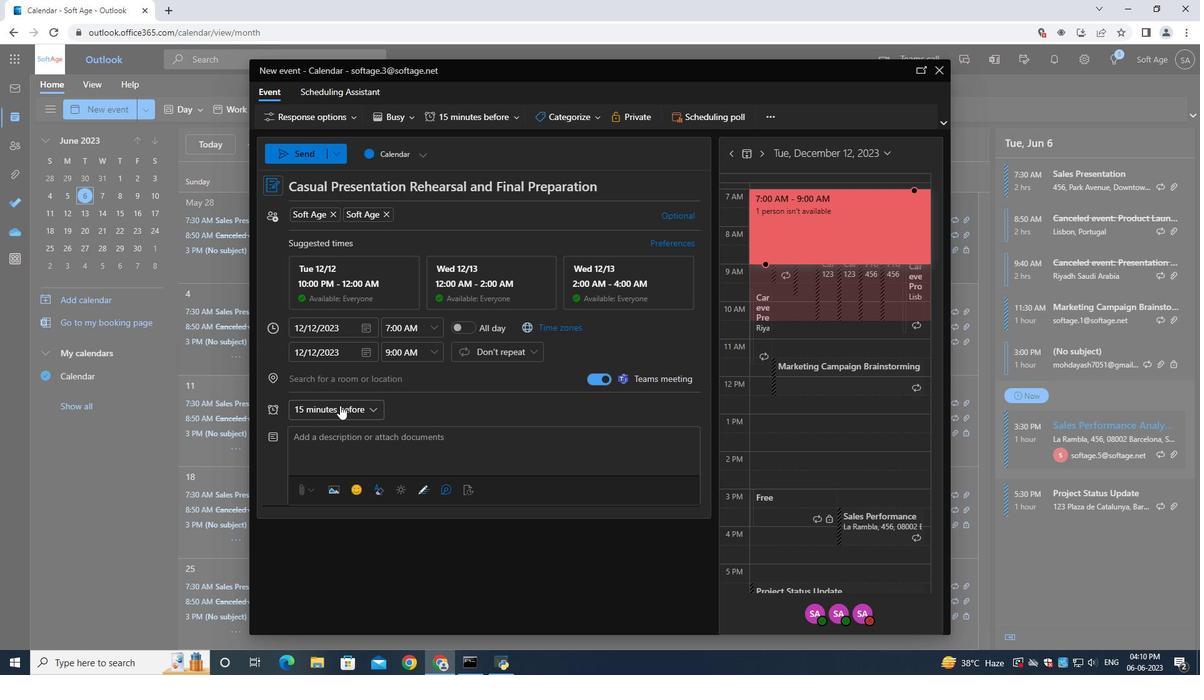 
Action: Mouse moved to (309, 160)
Screenshot: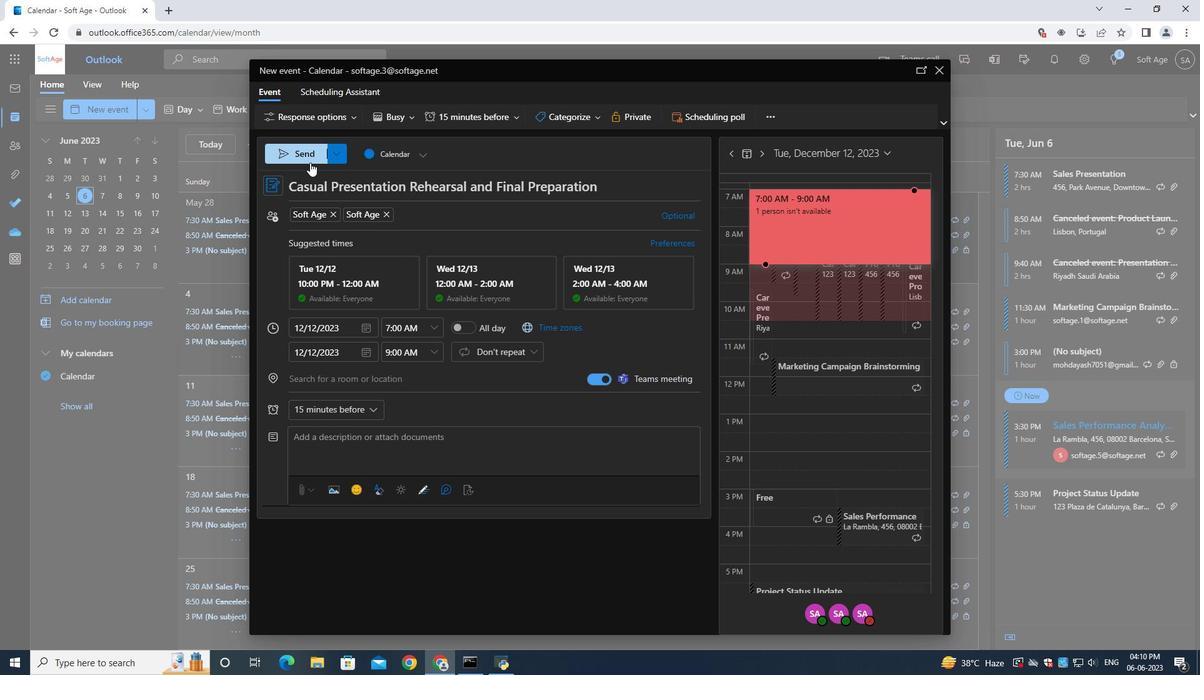 
Action: Mouse pressed left at (309, 160)
Screenshot: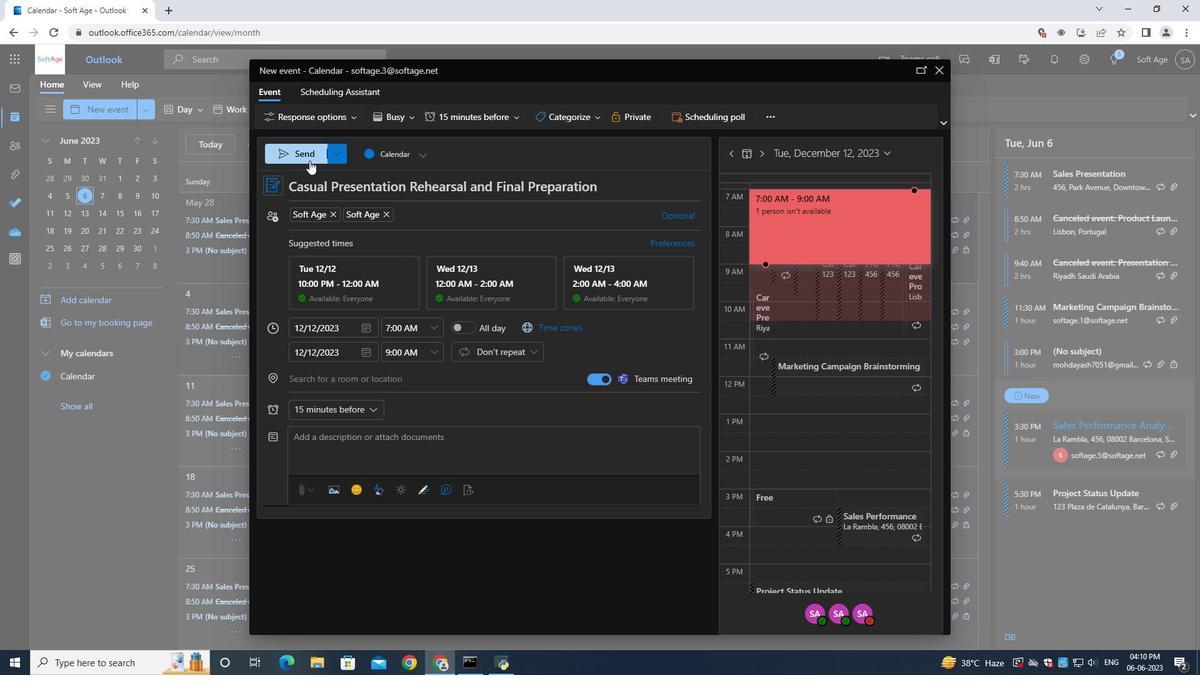 
Action: Mouse moved to (313, 160)
Screenshot: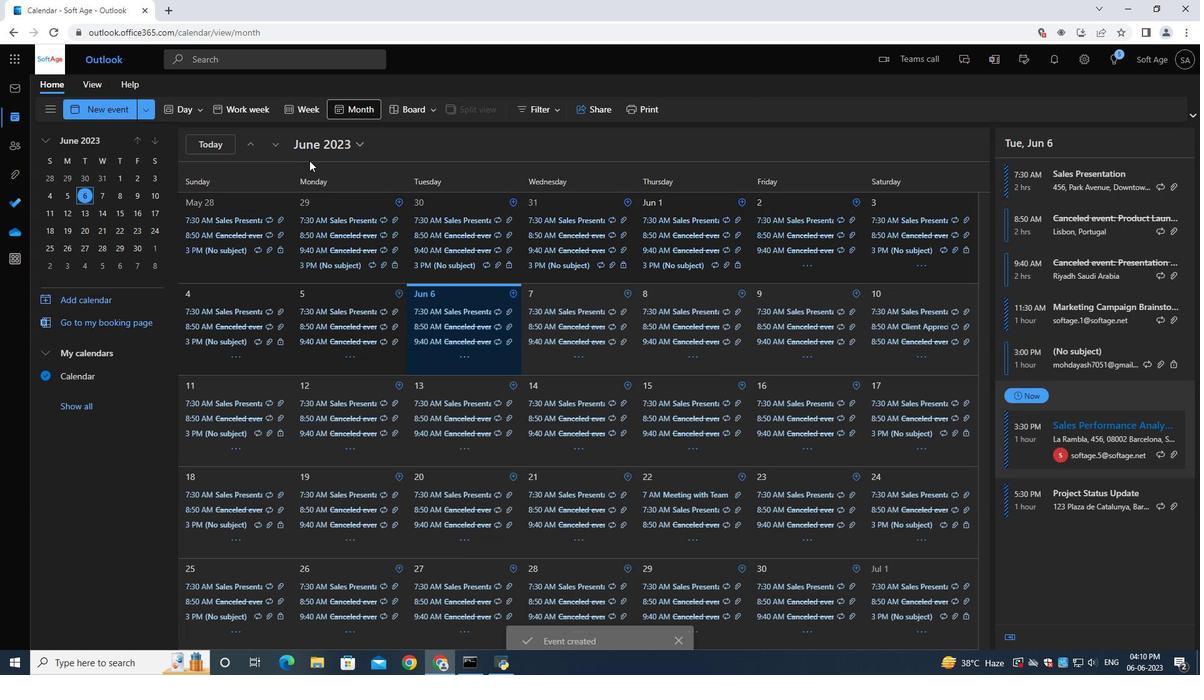 
